 Task: Select a due date automation when advanced on, 2 days before a card is due add fields without custom field "Resume" set to a number greater than 1 and lower or equal to 10 at 11:00 AM.
Action: Mouse moved to (1021, 77)
Screenshot: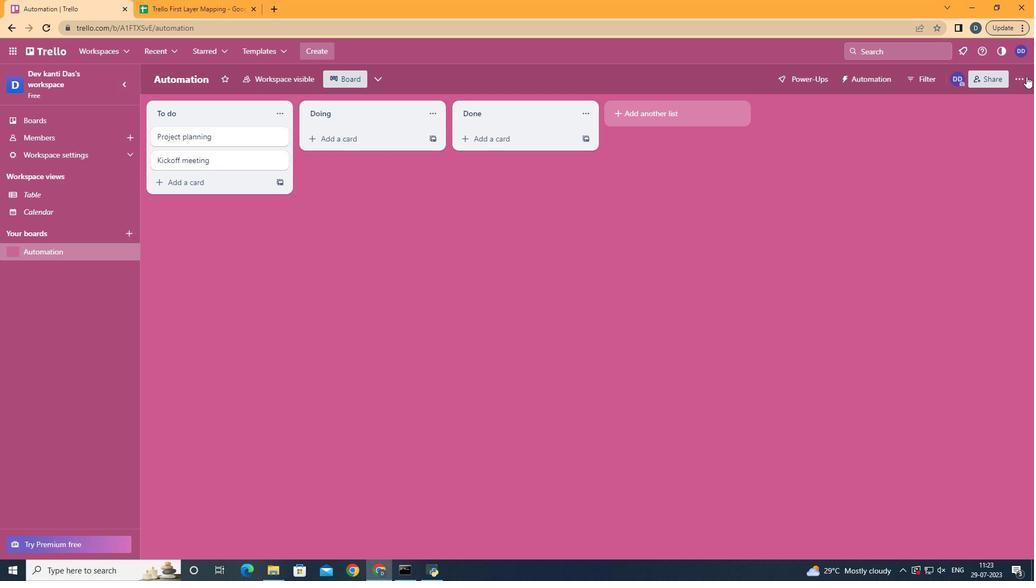 
Action: Mouse pressed left at (1021, 77)
Screenshot: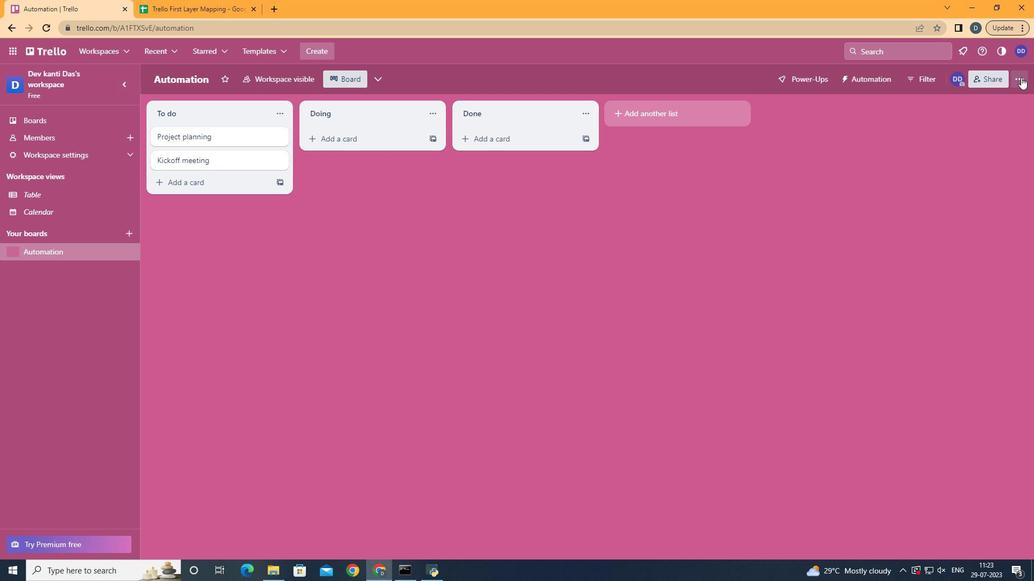 
Action: Mouse moved to (931, 223)
Screenshot: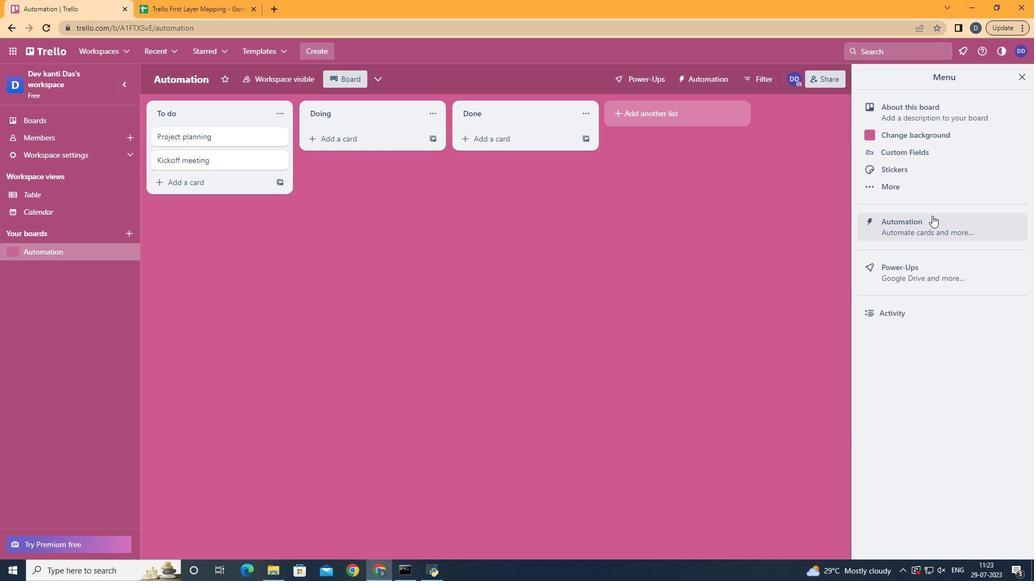 
Action: Mouse pressed left at (931, 223)
Screenshot: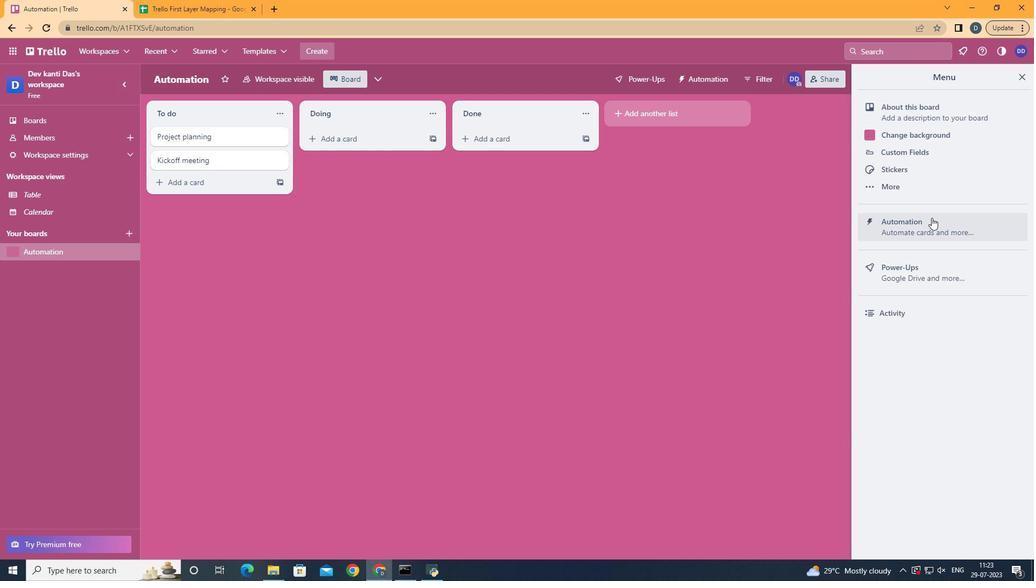 
Action: Mouse moved to (197, 221)
Screenshot: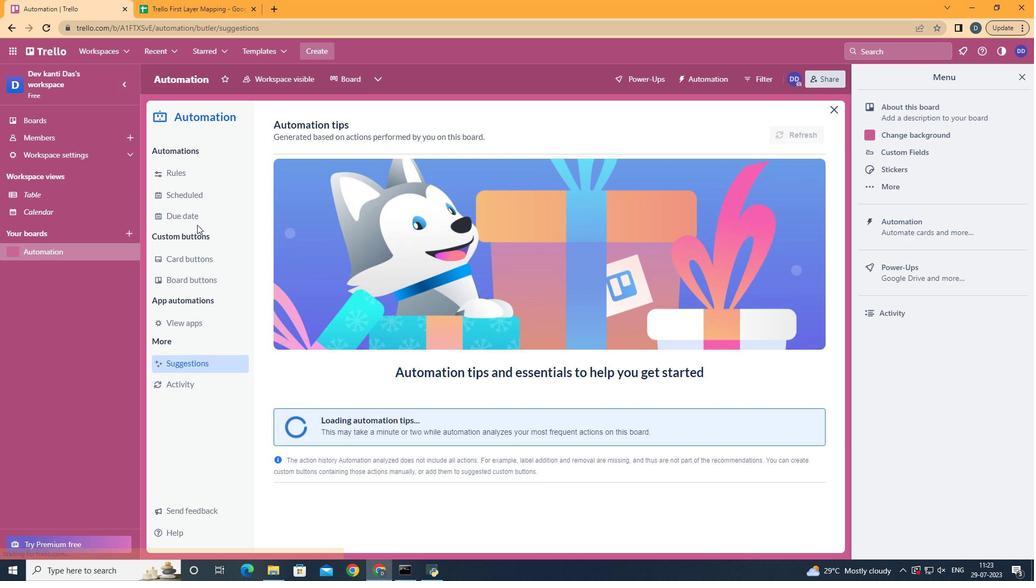 
Action: Mouse pressed left at (197, 221)
Screenshot: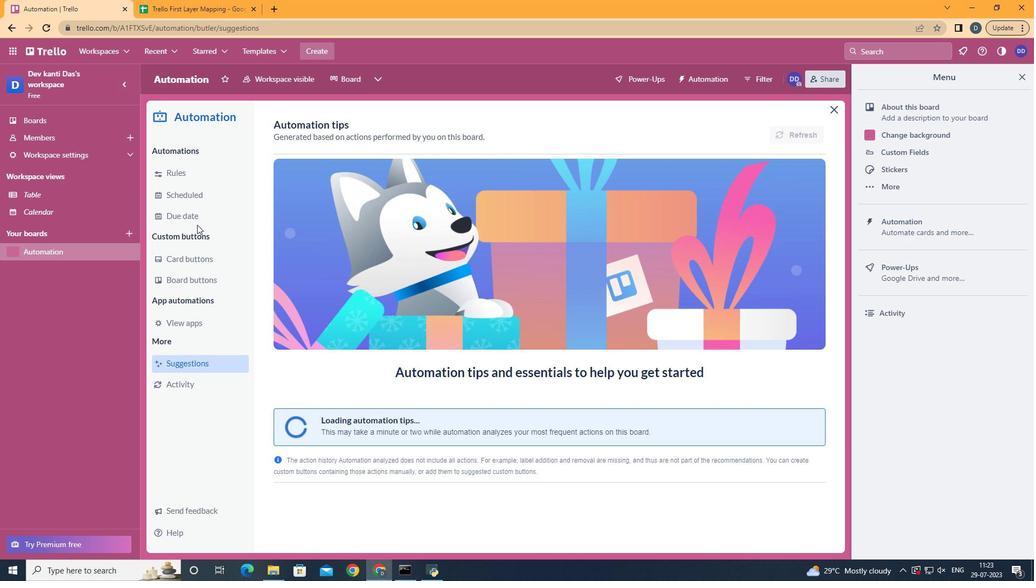 
Action: Mouse moved to (786, 129)
Screenshot: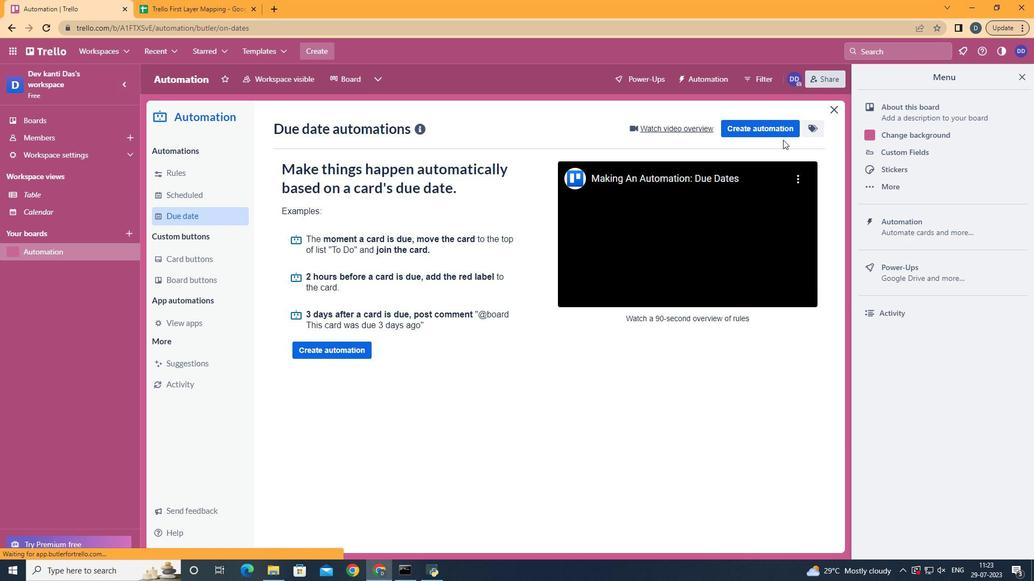 
Action: Mouse pressed left at (786, 129)
Screenshot: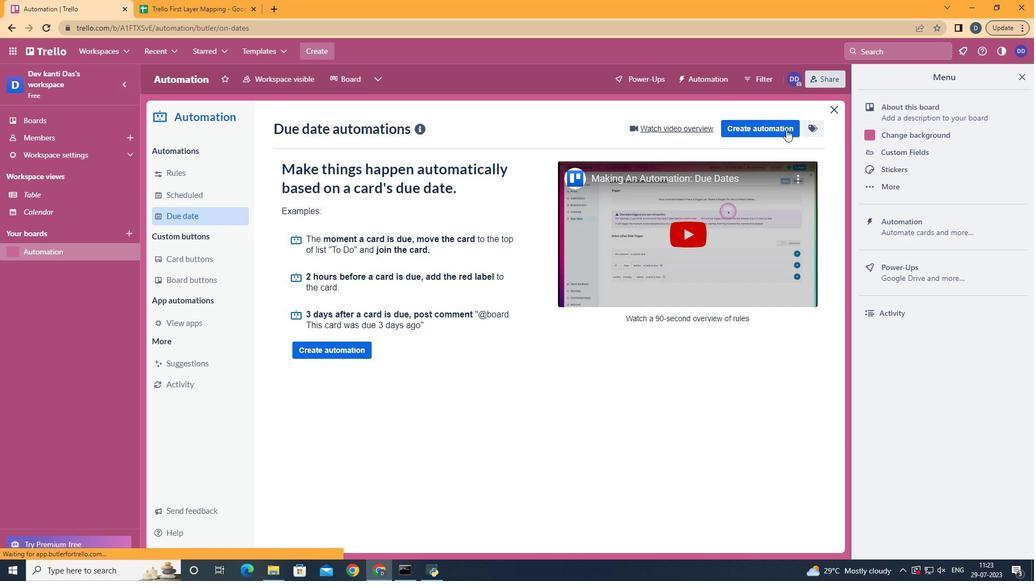 
Action: Mouse moved to (530, 230)
Screenshot: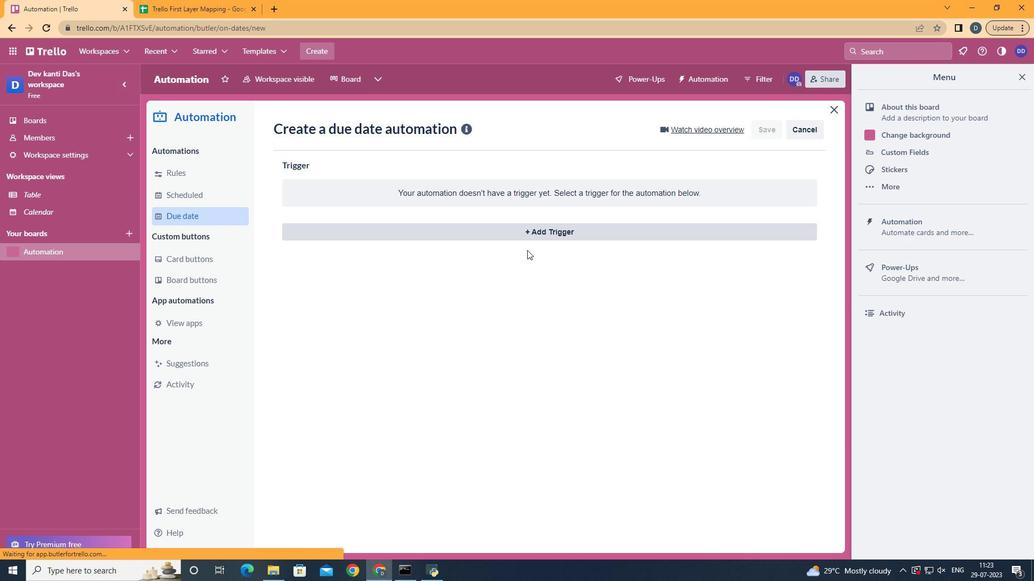 
Action: Mouse pressed left at (530, 230)
Screenshot: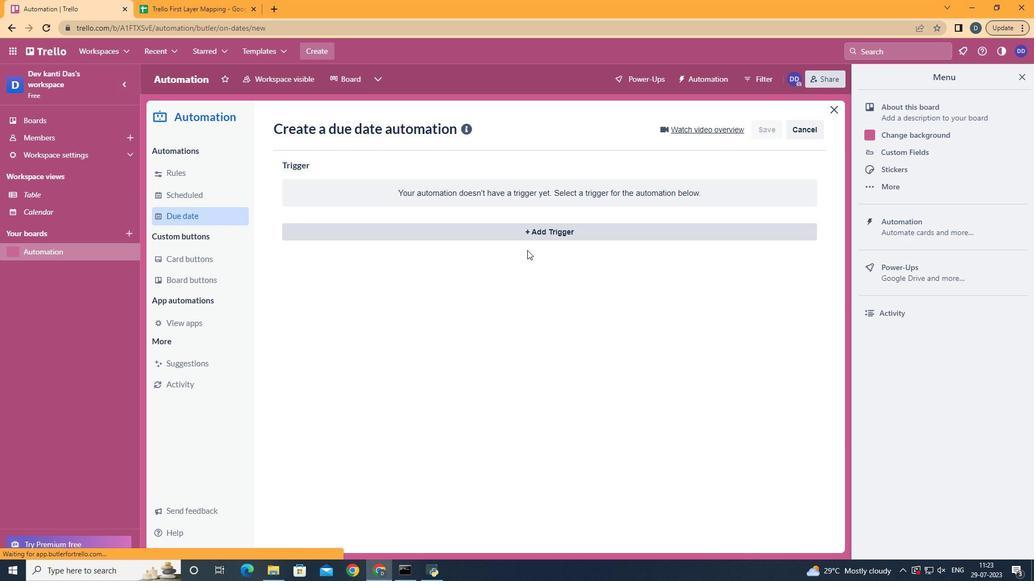 
Action: Mouse moved to (413, 389)
Screenshot: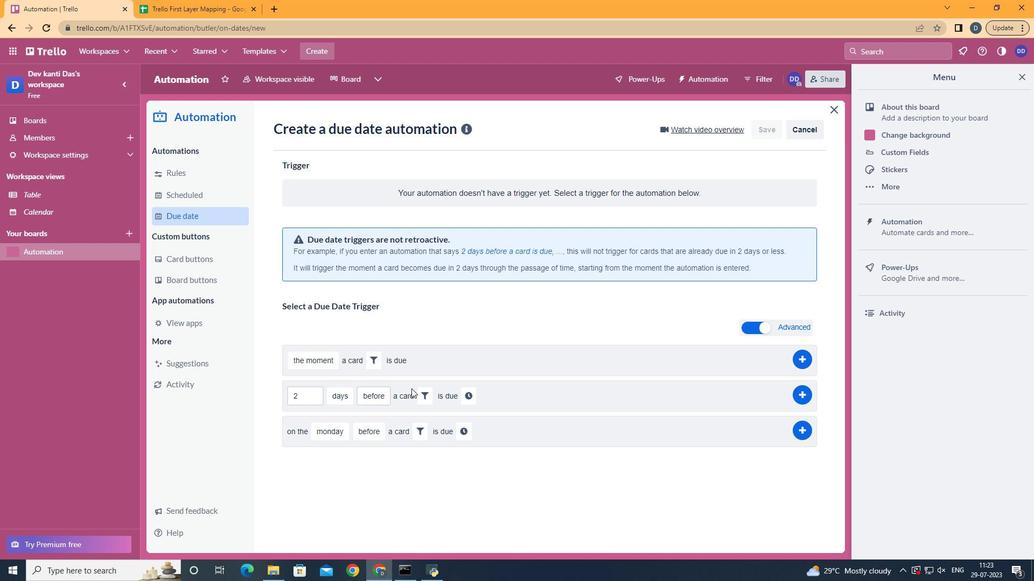 
Action: Mouse pressed left at (413, 389)
Screenshot: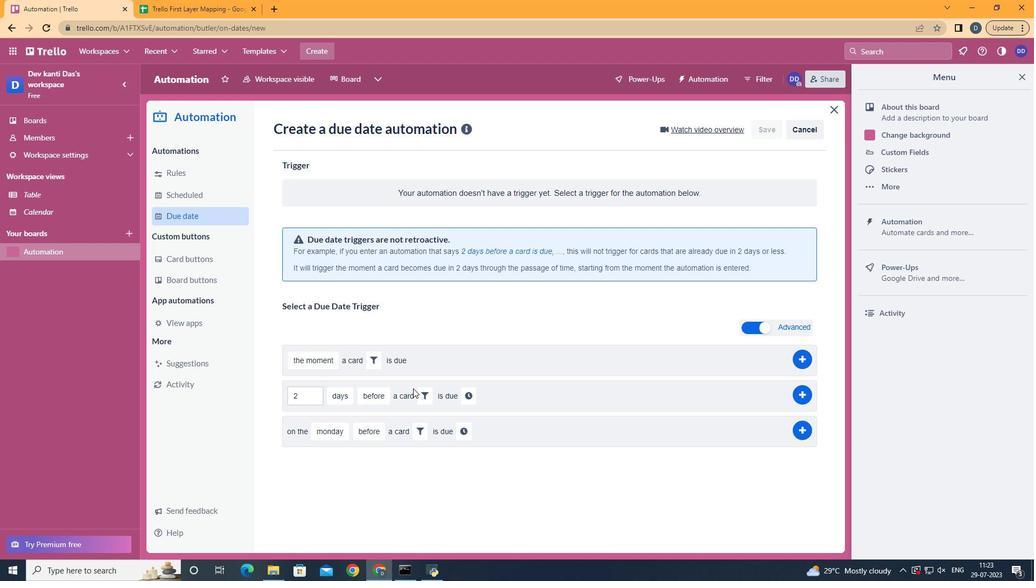 
Action: Mouse moved to (418, 390)
Screenshot: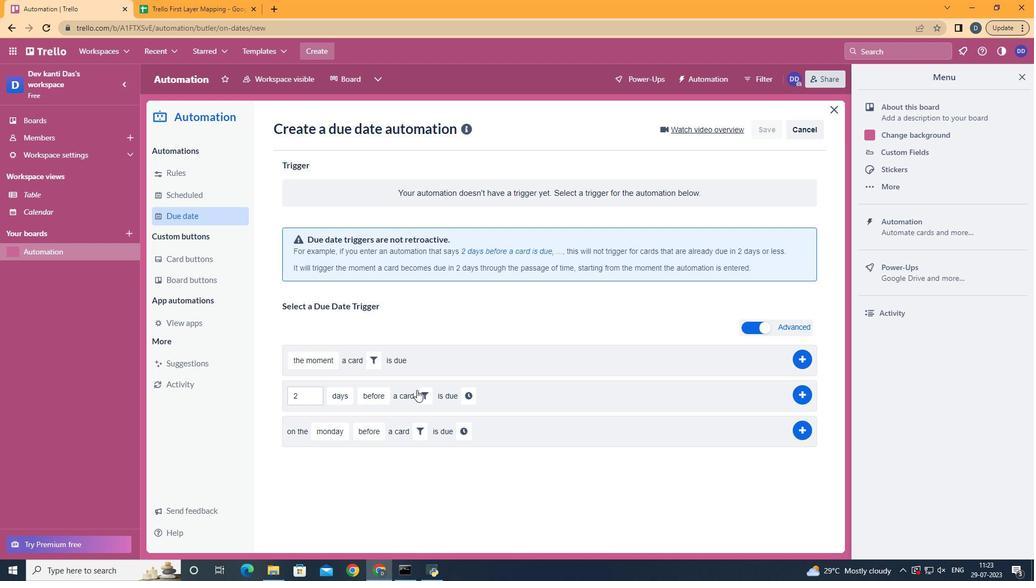 
Action: Mouse pressed left at (418, 390)
Screenshot: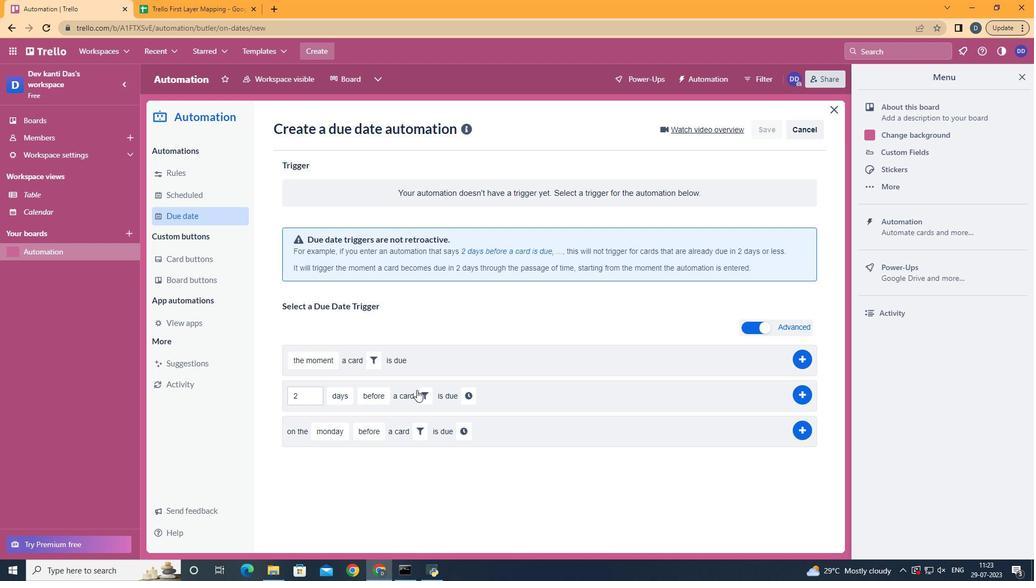 
Action: Mouse moved to (608, 438)
Screenshot: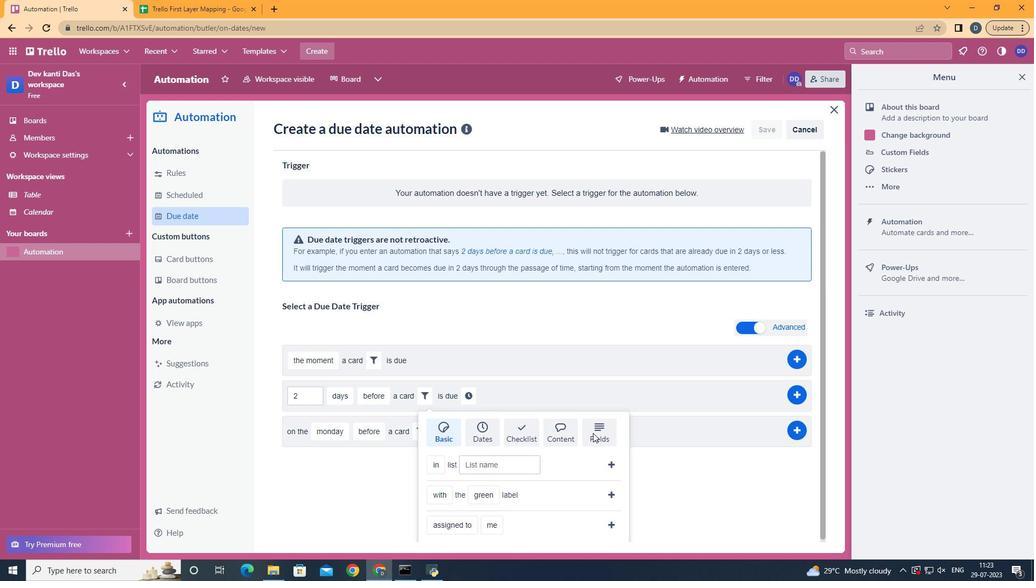 
Action: Mouse pressed left at (608, 438)
Screenshot: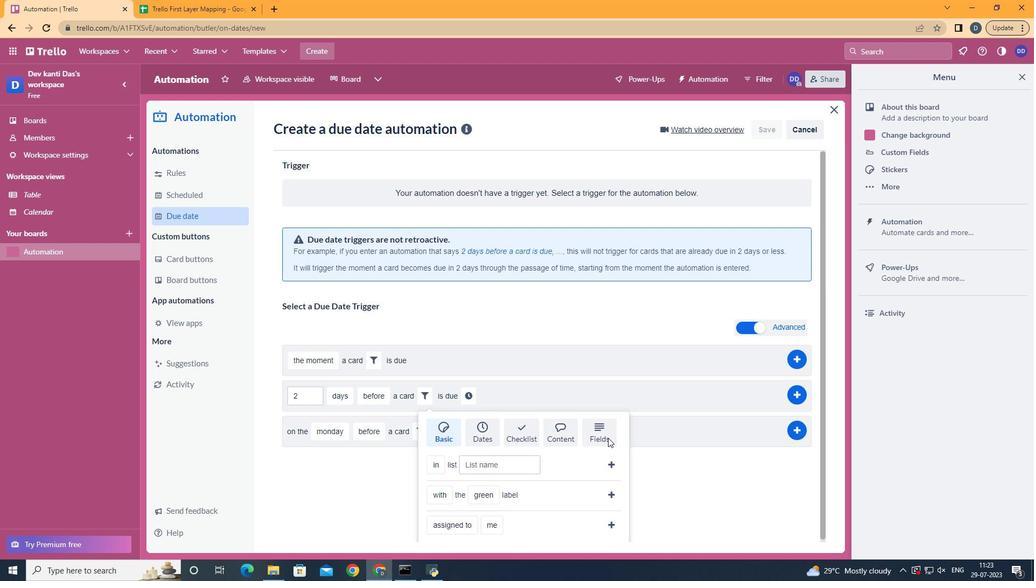 
Action: Mouse moved to (608, 438)
Screenshot: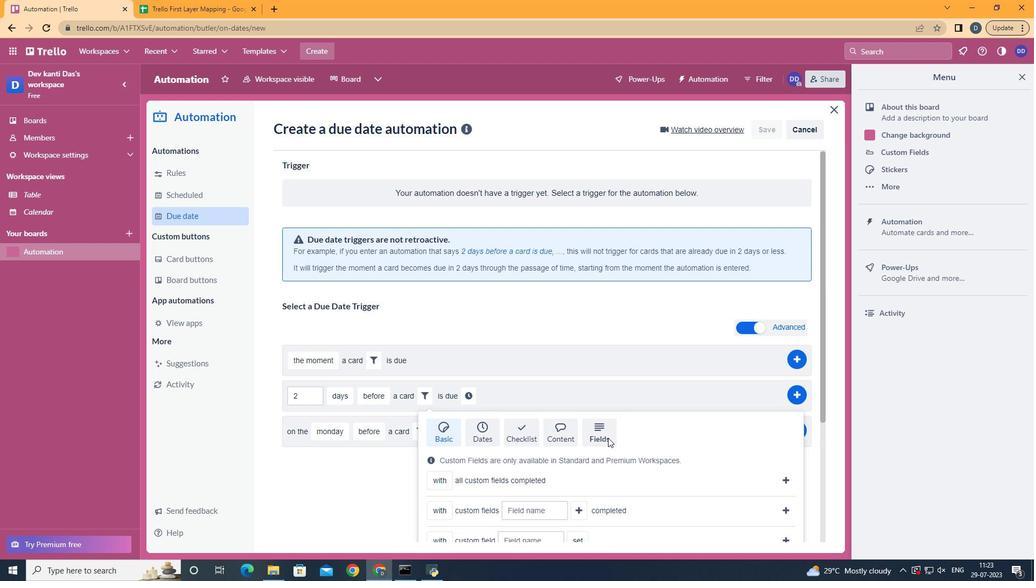 
Action: Mouse scrolled (608, 438) with delta (0, 0)
Screenshot: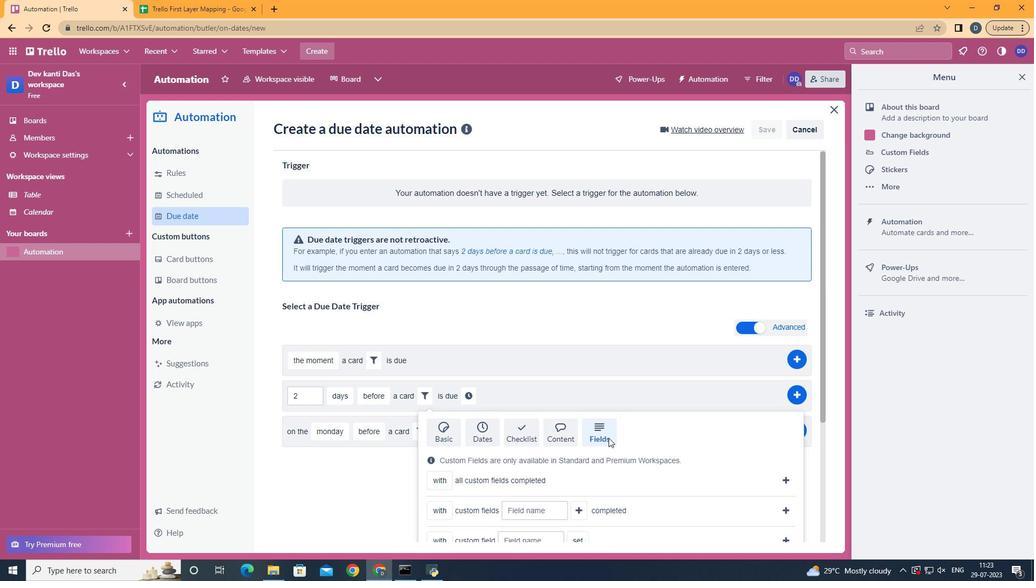
Action: Mouse scrolled (608, 438) with delta (0, 0)
Screenshot: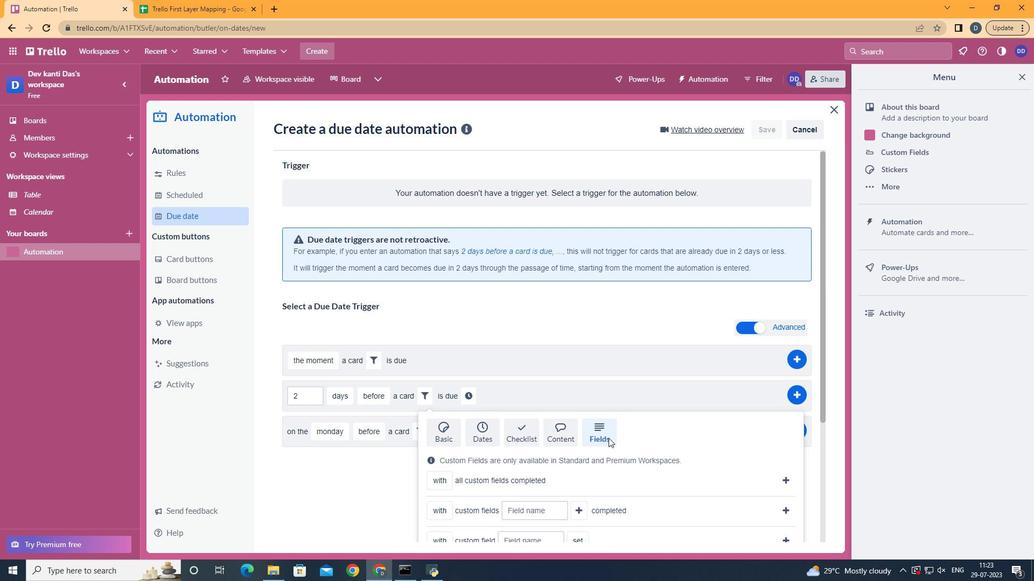 
Action: Mouse scrolled (608, 438) with delta (0, 0)
Screenshot: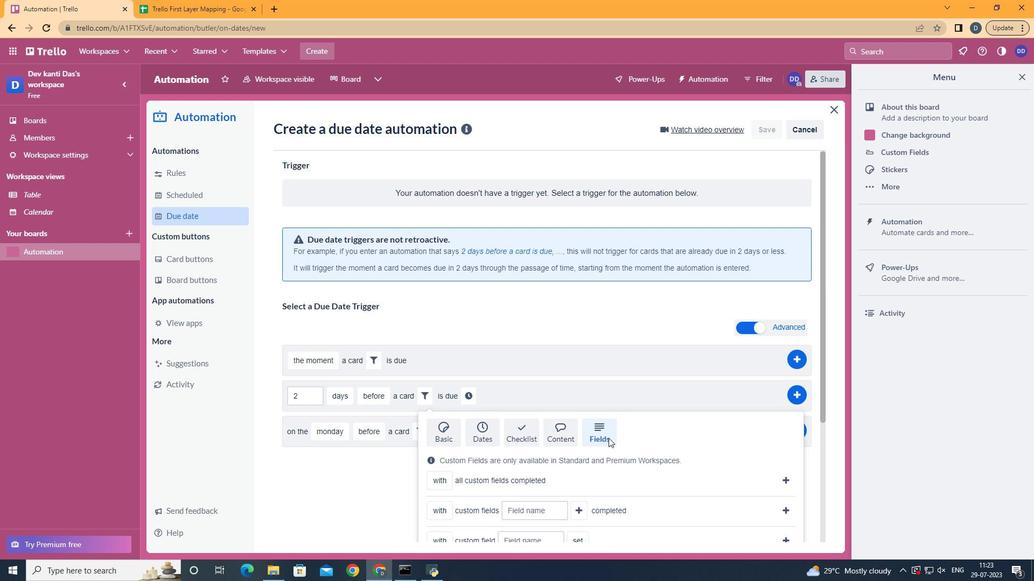 
Action: Mouse scrolled (608, 438) with delta (0, 0)
Screenshot: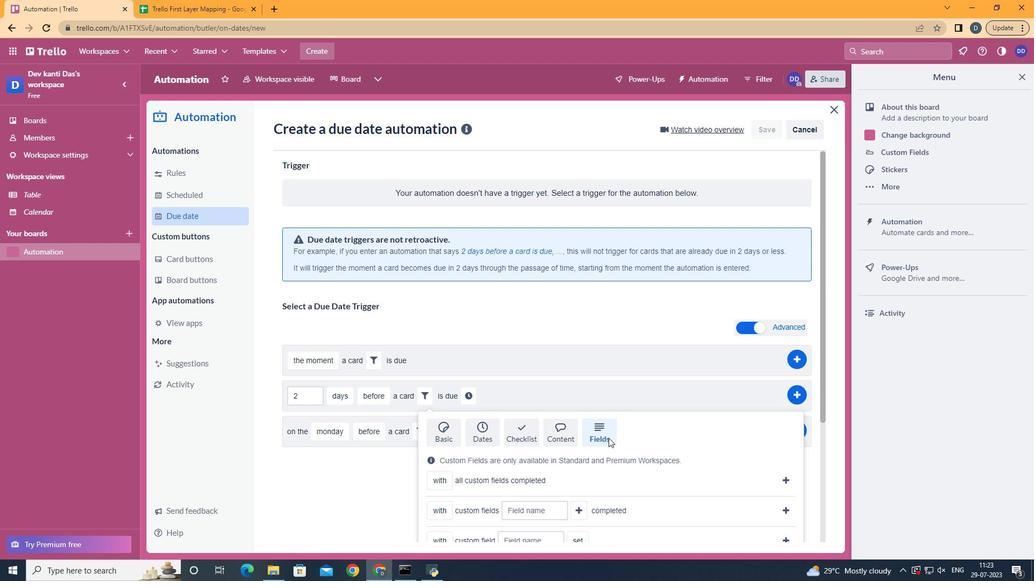 
Action: Mouse scrolled (608, 438) with delta (0, 0)
Screenshot: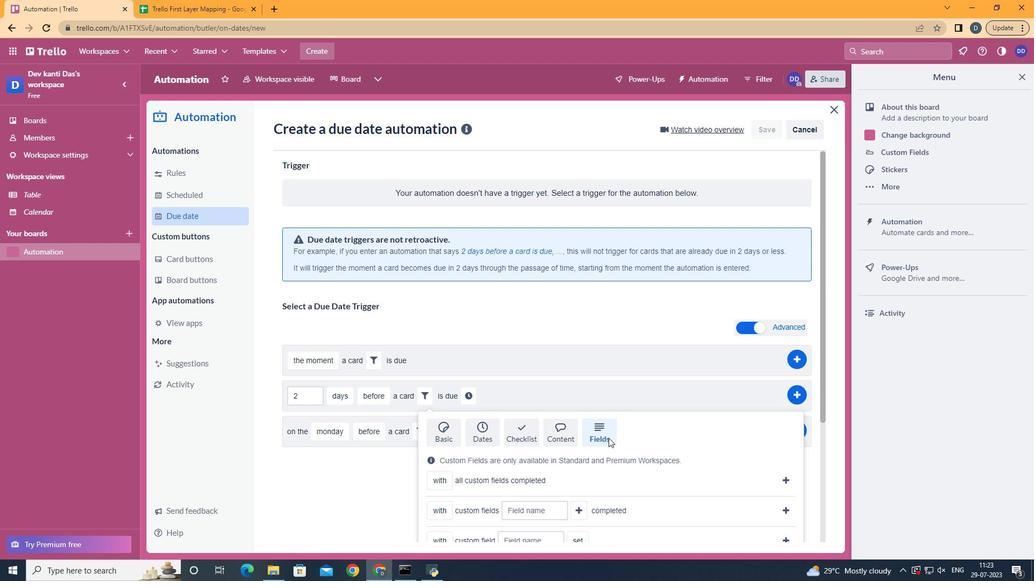 
Action: Mouse moved to (446, 504)
Screenshot: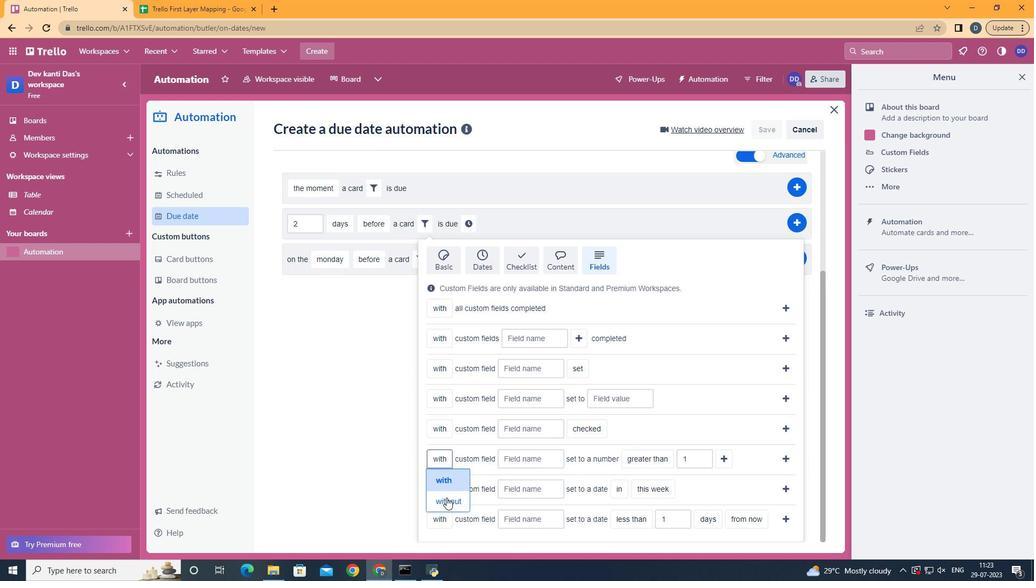 
Action: Mouse pressed left at (446, 504)
Screenshot: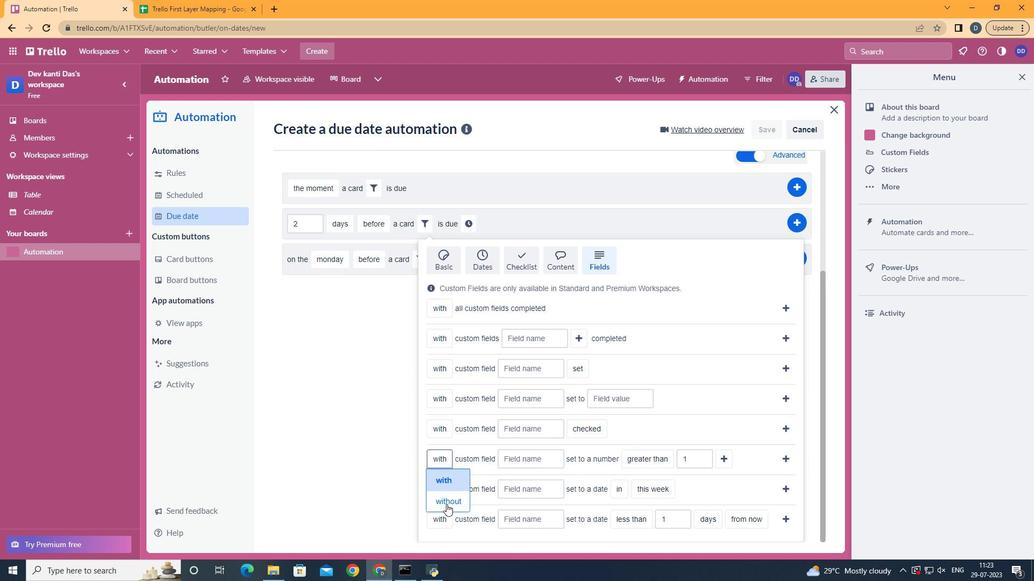 
Action: Mouse moved to (526, 462)
Screenshot: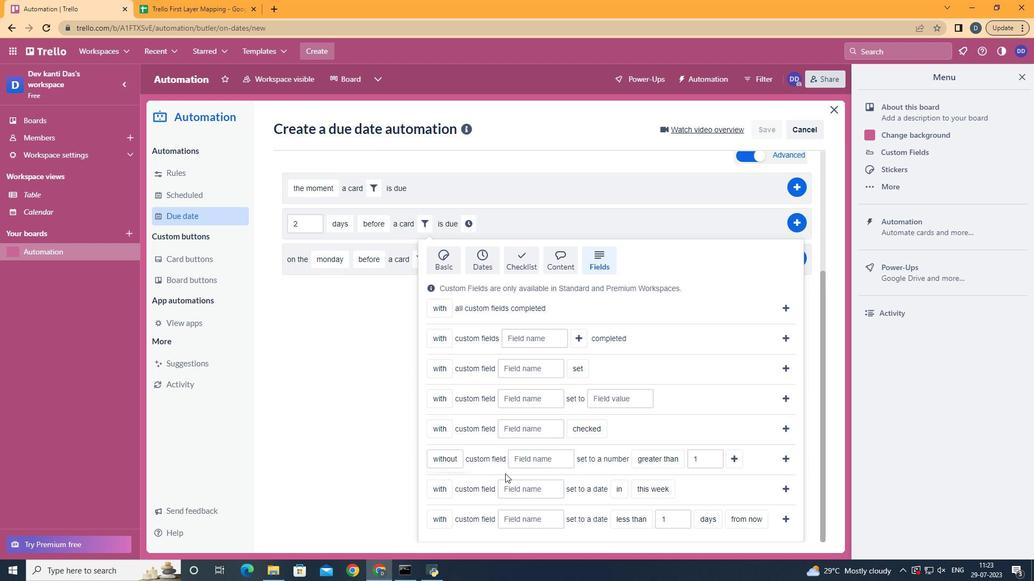 
Action: Mouse pressed left at (526, 462)
Screenshot: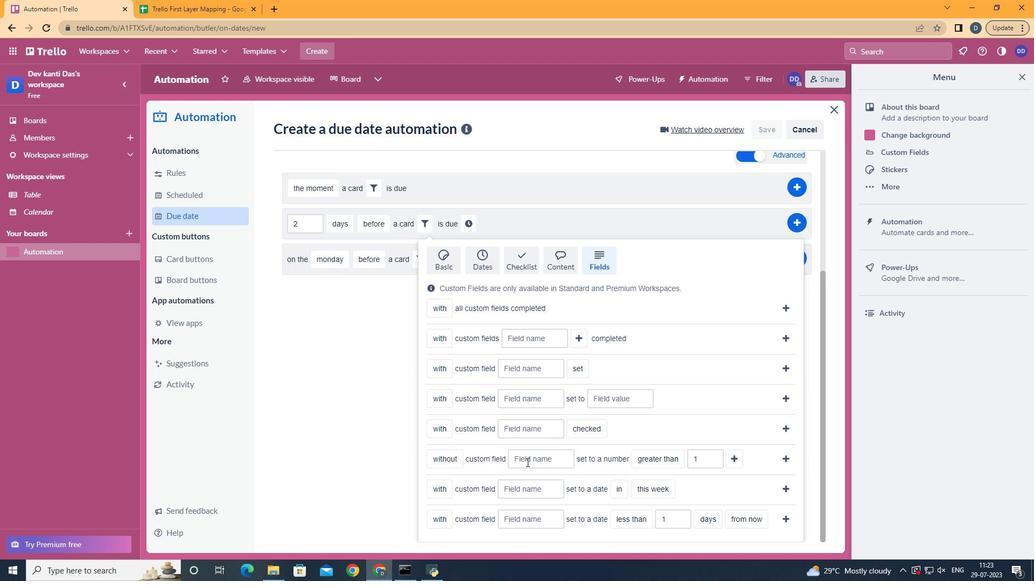 
Action: Key pressed <Key.shift>Resume
Screenshot: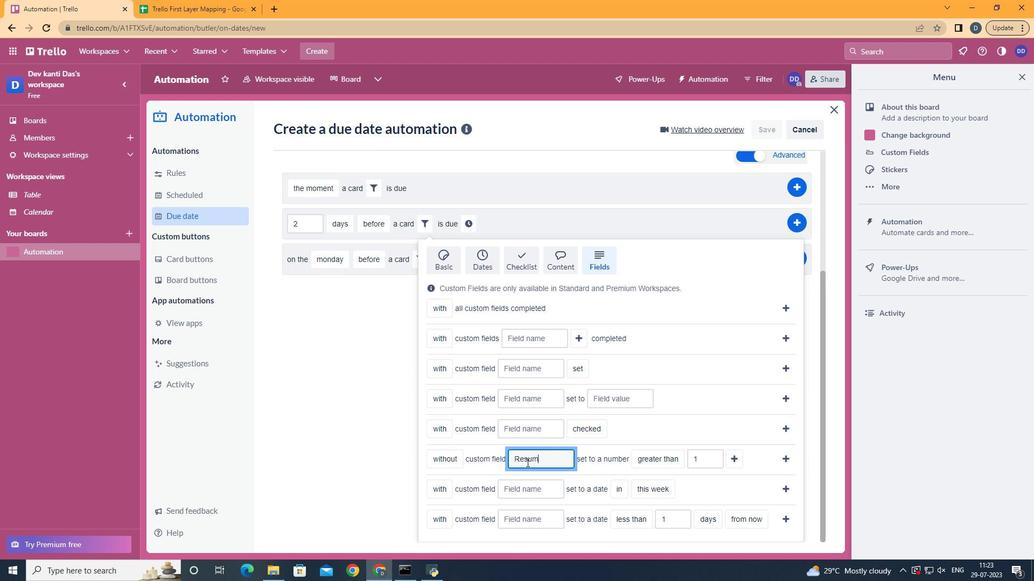 
Action: Mouse moved to (684, 380)
Screenshot: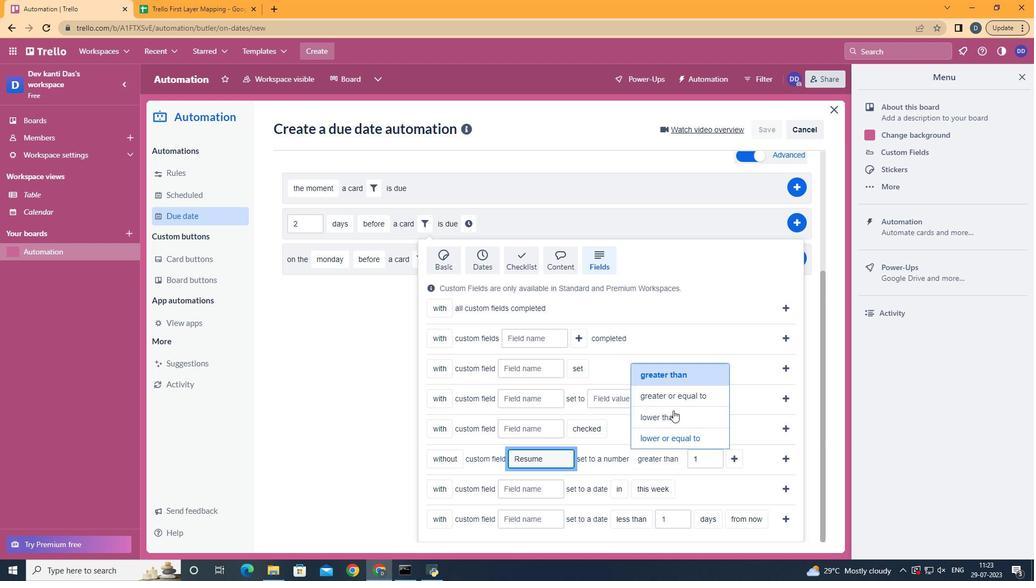 
Action: Mouse pressed left at (684, 380)
Screenshot: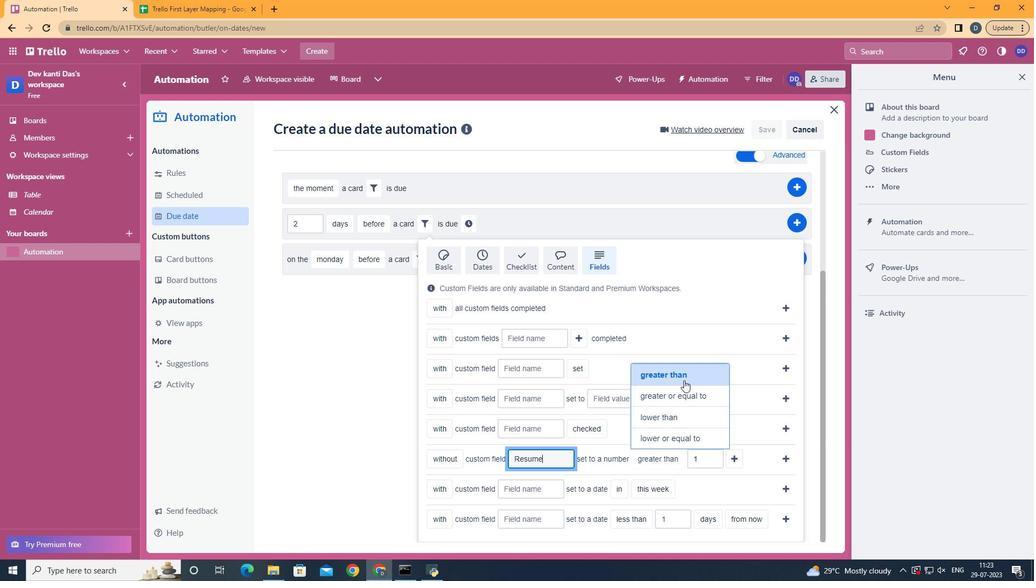 
Action: Mouse moved to (736, 455)
Screenshot: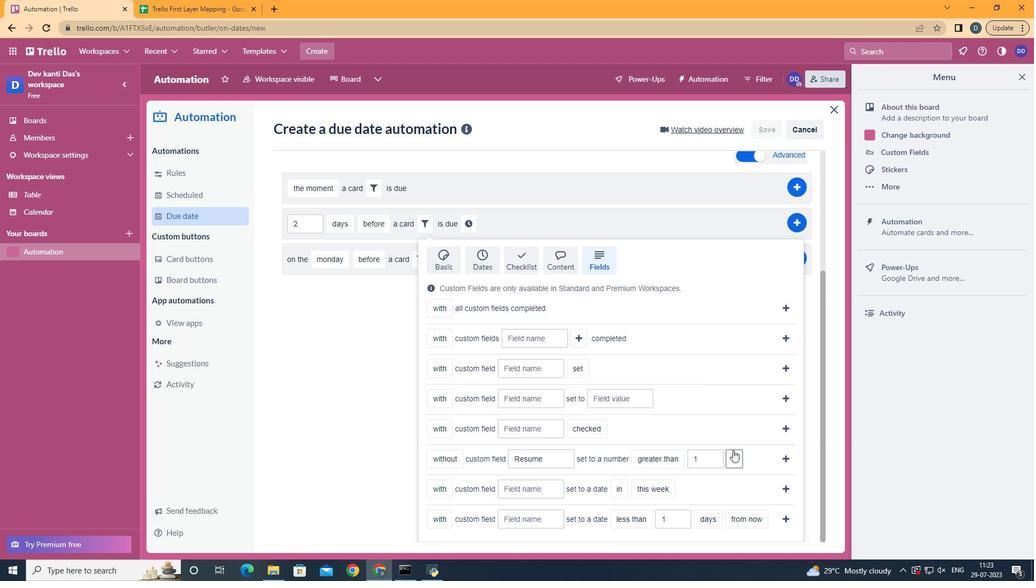 
Action: Mouse pressed left at (736, 455)
Screenshot: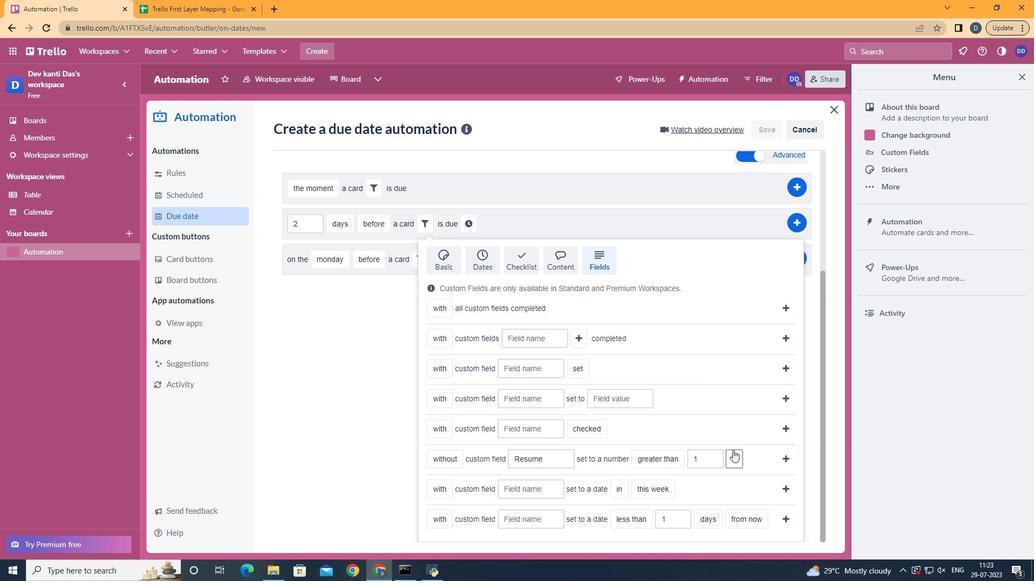 
Action: Mouse moved to (493, 420)
Screenshot: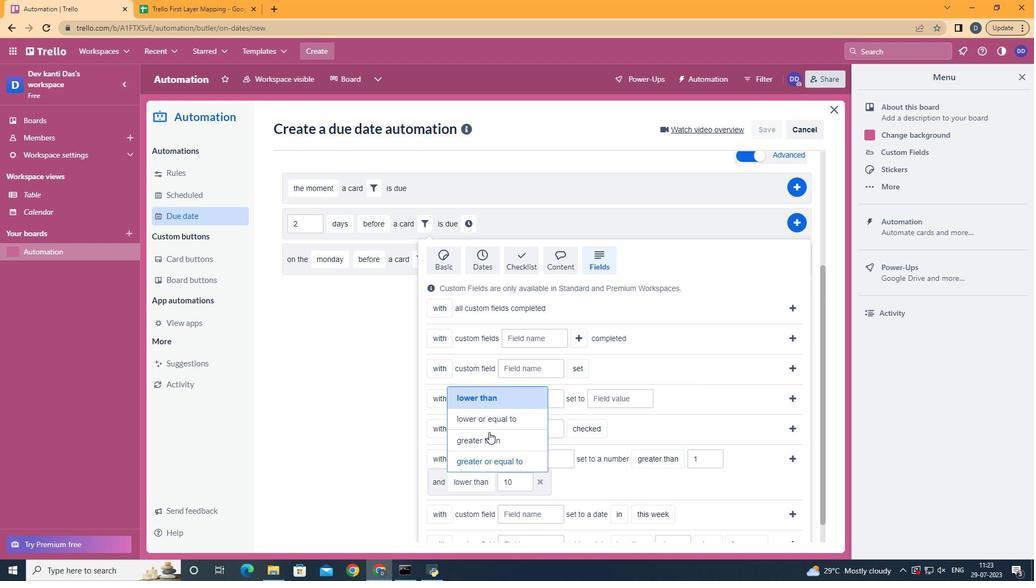 
Action: Mouse pressed left at (493, 420)
Screenshot: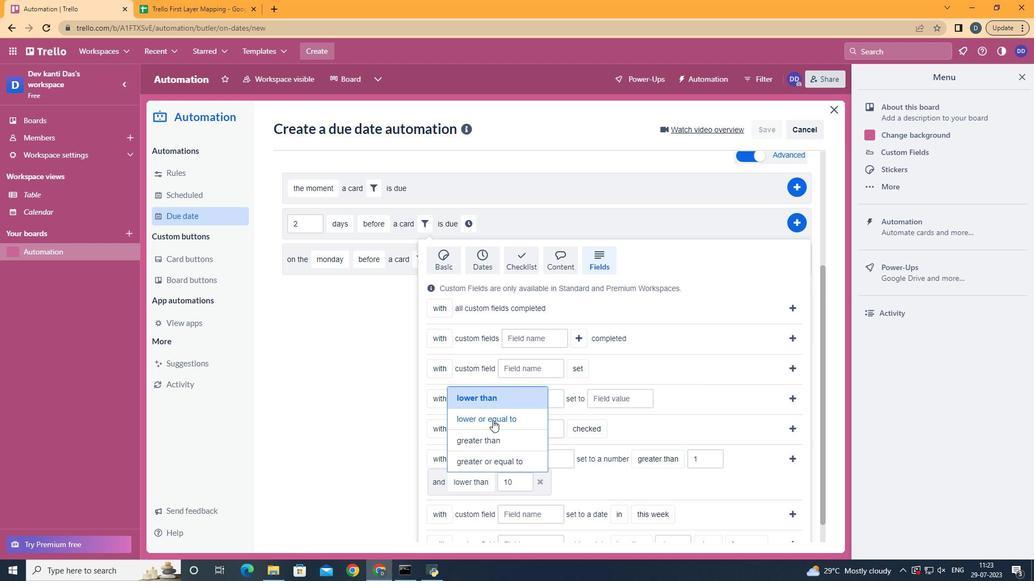 
Action: Mouse moved to (794, 459)
Screenshot: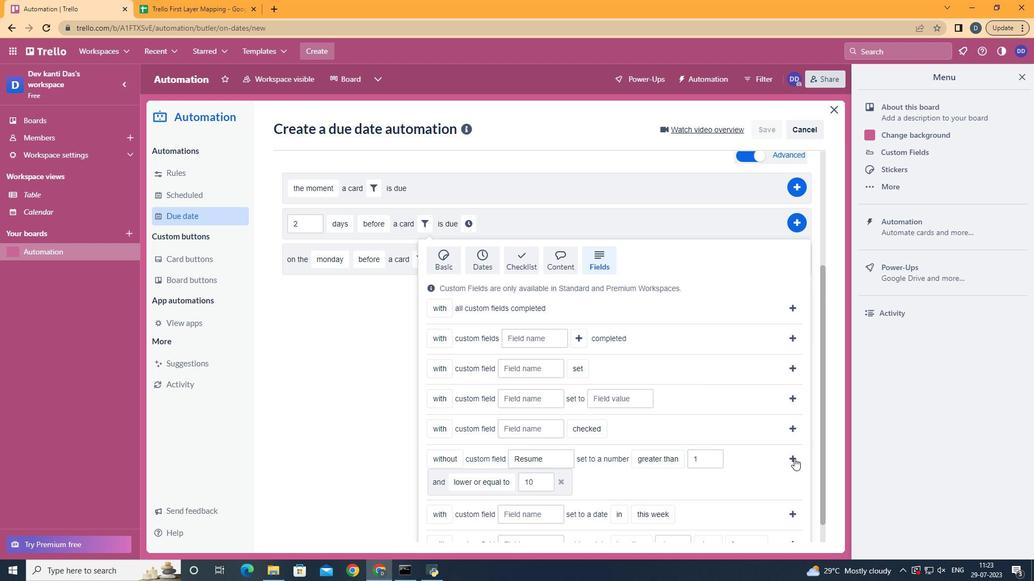 
Action: Mouse pressed left at (794, 459)
Screenshot: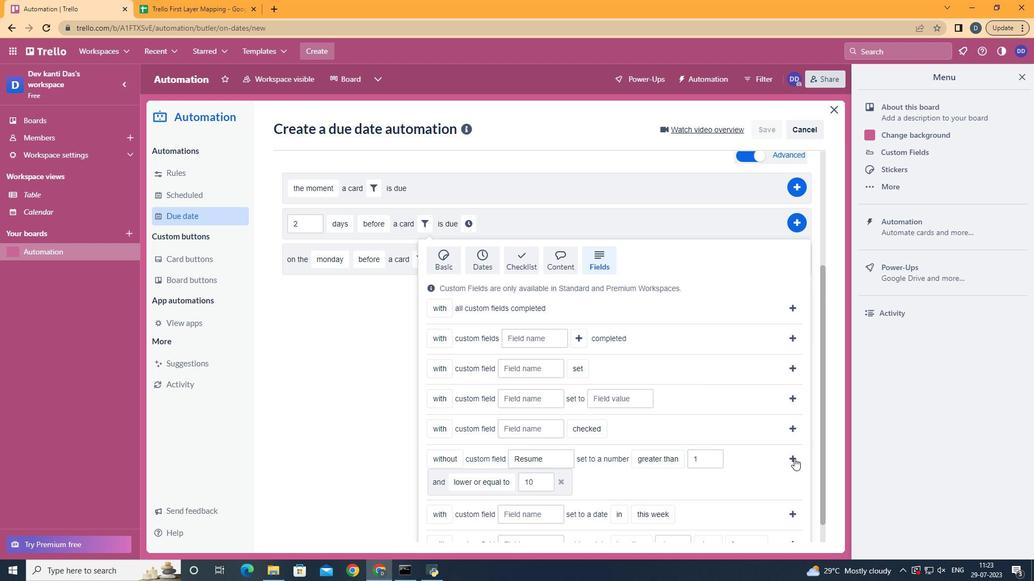 
Action: Mouse moved to (295, 417)
Screenshot: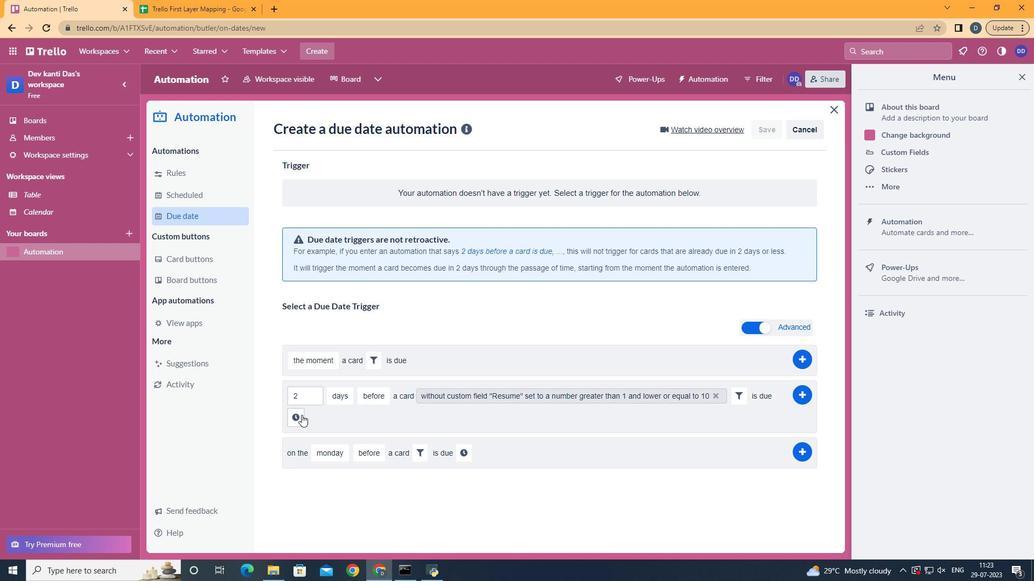 
Action: Mouse pressed left at (295, 417)
Screenshot: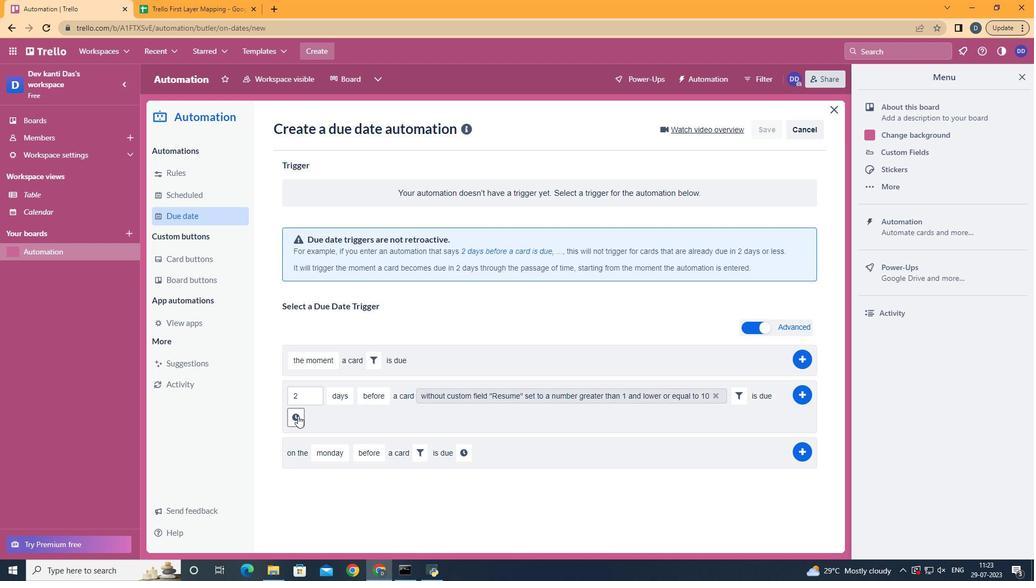 
Action: Mouse moved to (359, 419)
Screenshot: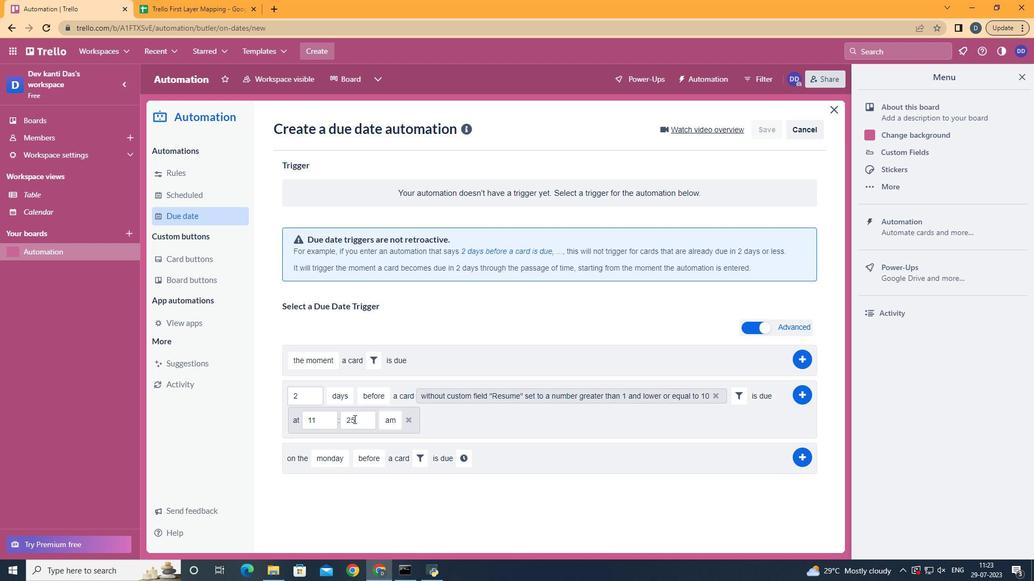 
Action: Mouse pressed left at (359, 419)
Screenshot: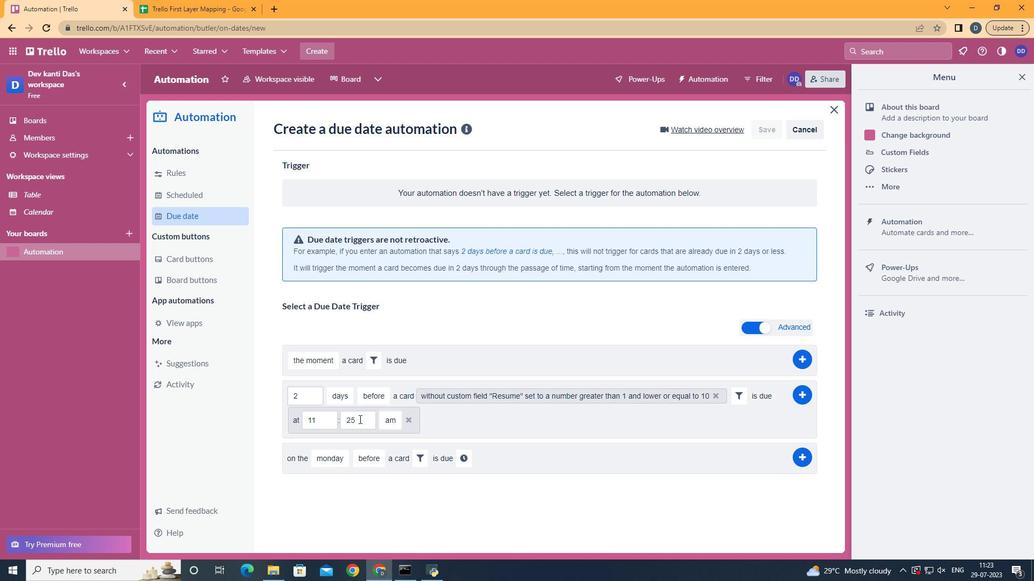 
Action: Key pressed <Key.backspace><Key.backspace>00
Screenshot: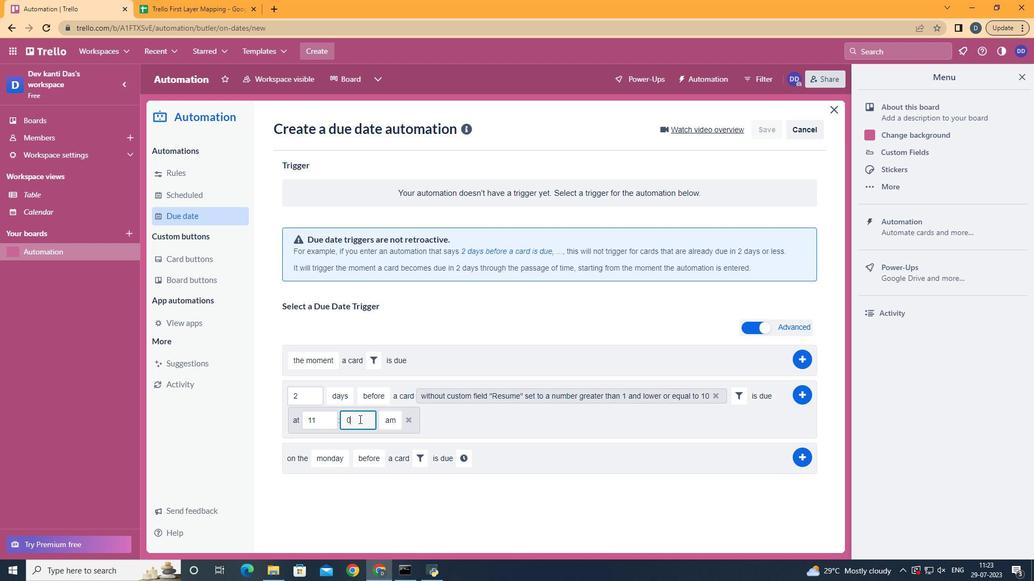 
Action: Mouse moved to (395, 441)
Screenshot: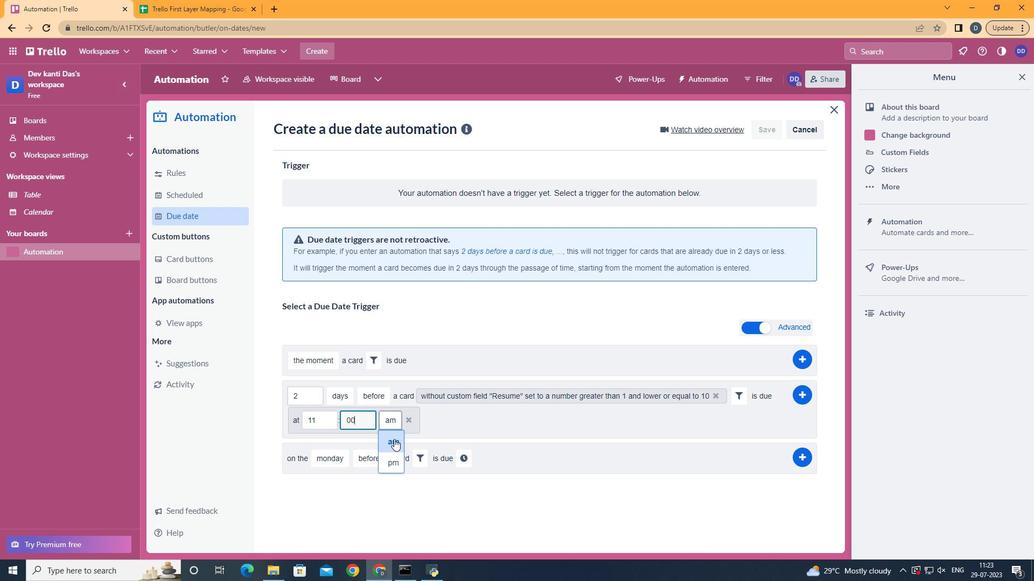 
Action: Mouse pressed left at (395, 441)
Screenshot: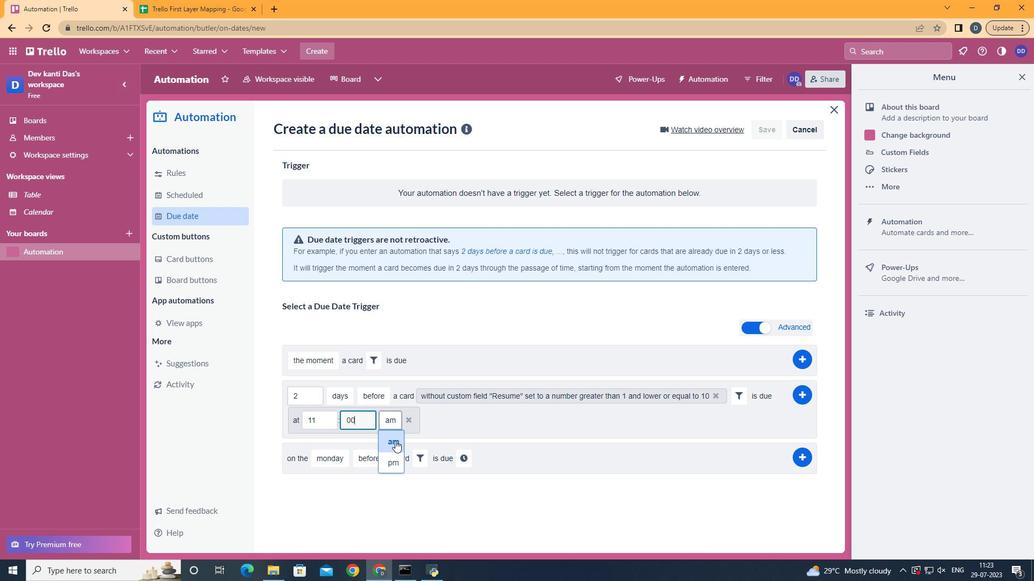 
